 Task: Add Lautus De-Alcoholised Sauvignon Blanc to the cart.
Action: Mouse moved to (861, 317)
Screenshot: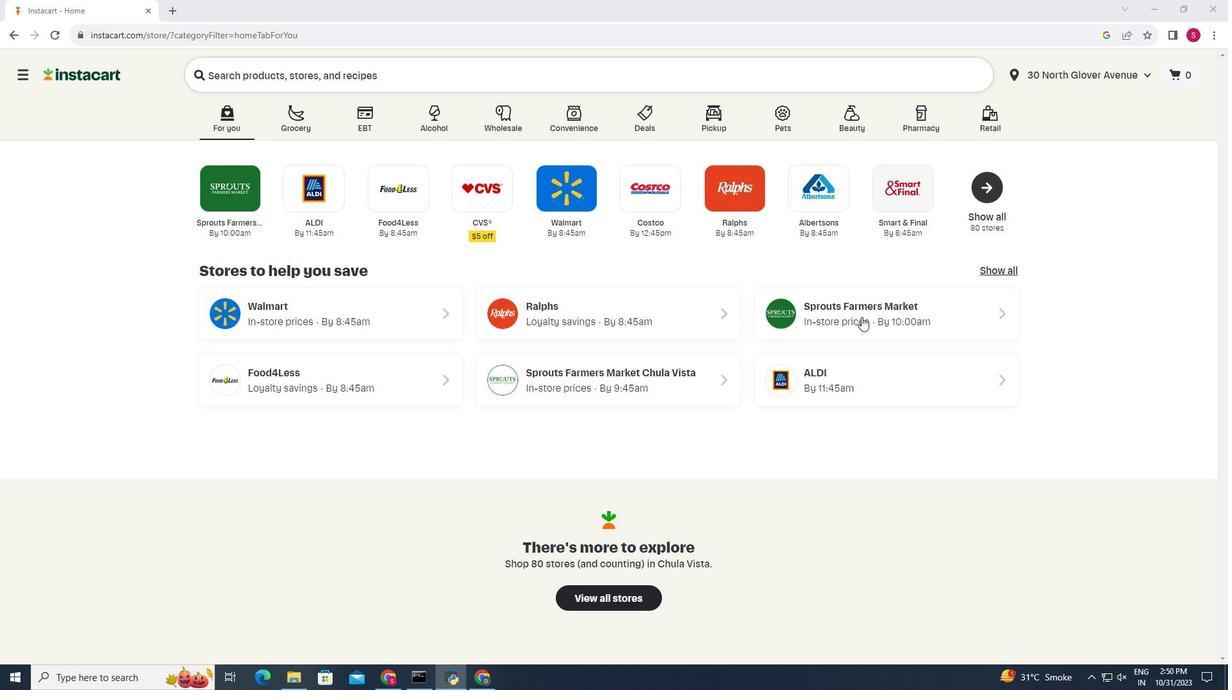 
Action: Mouse pressed left at (861, 317)
Screenshot: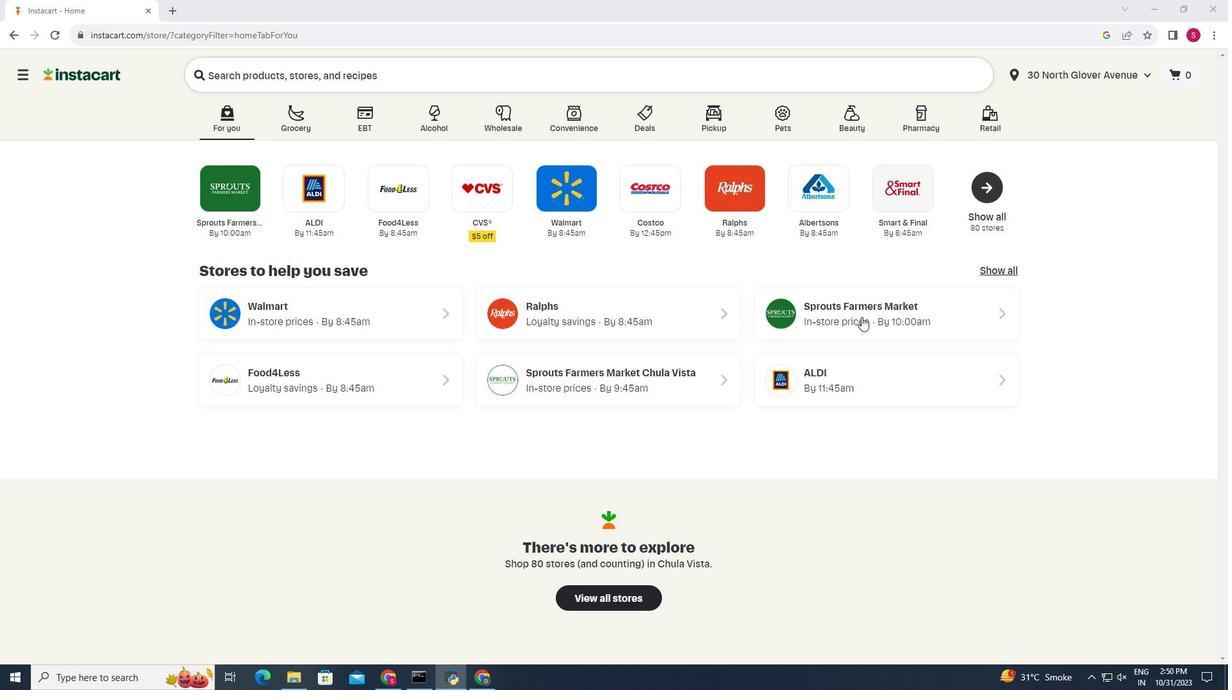 
Action: Mouse moved to (49, 610)
Screenshot: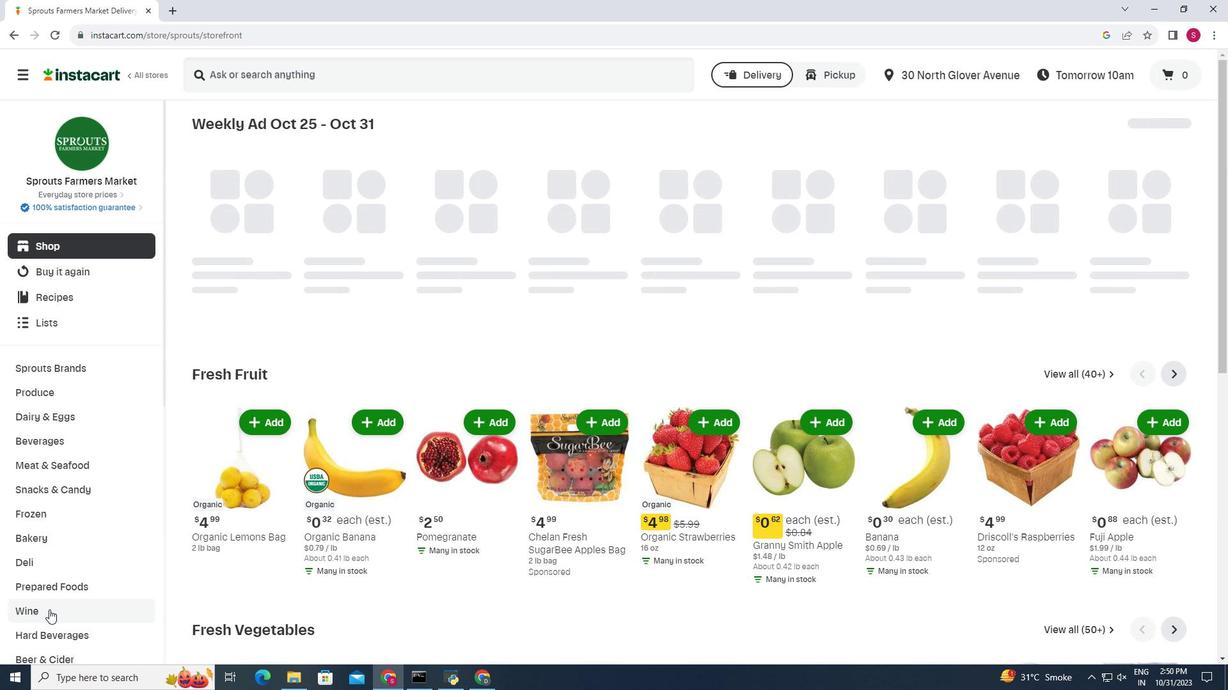 
Action: Mouse pressed left at (49, 610)
Screenshot: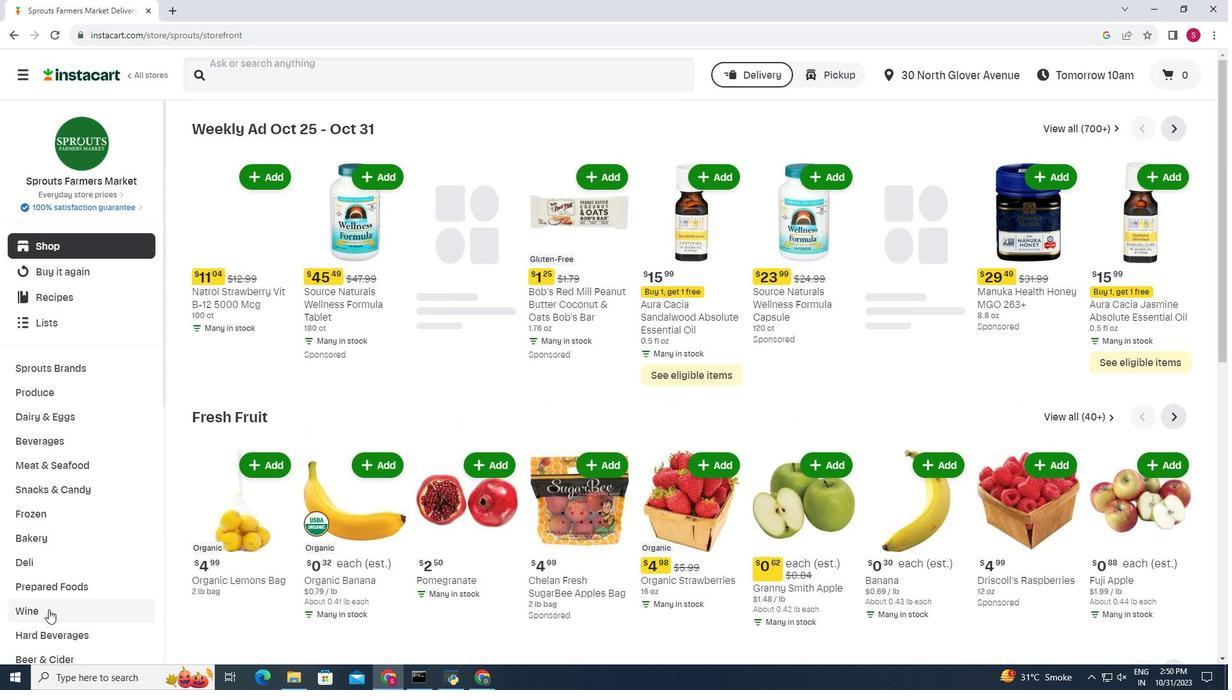 
Action: Mouse moved to (341, 314)
Screenshot: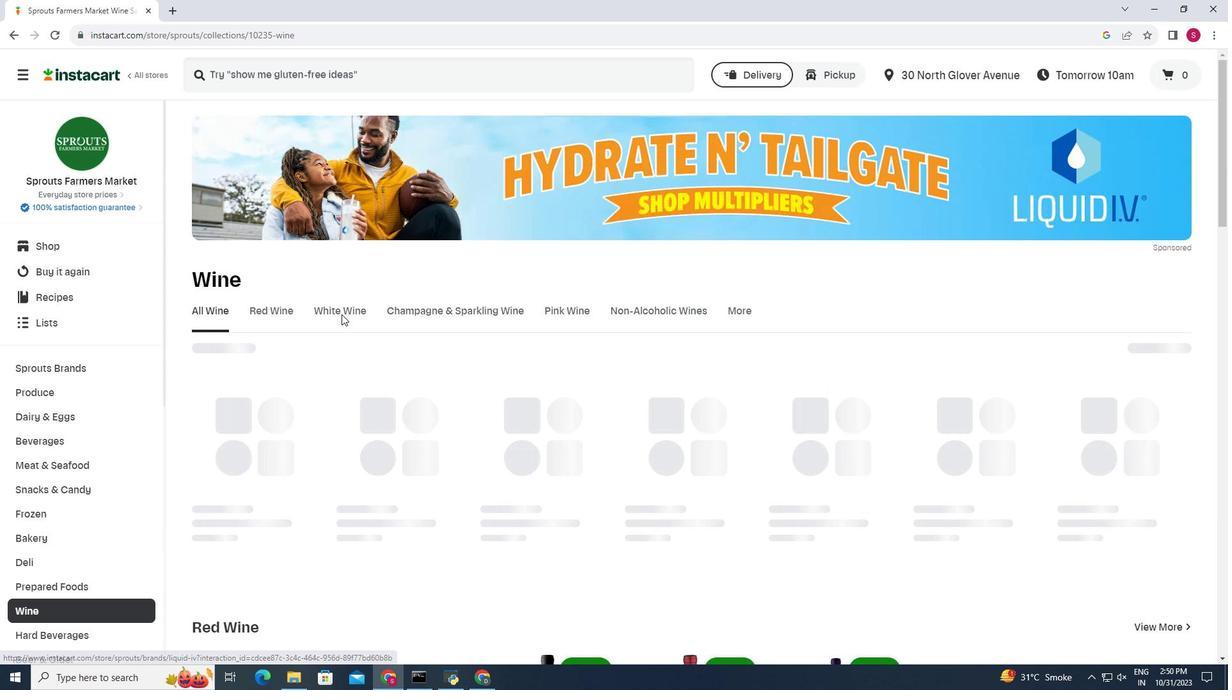 
Action: Mouse pressed left at (341, 314)
Screenshot: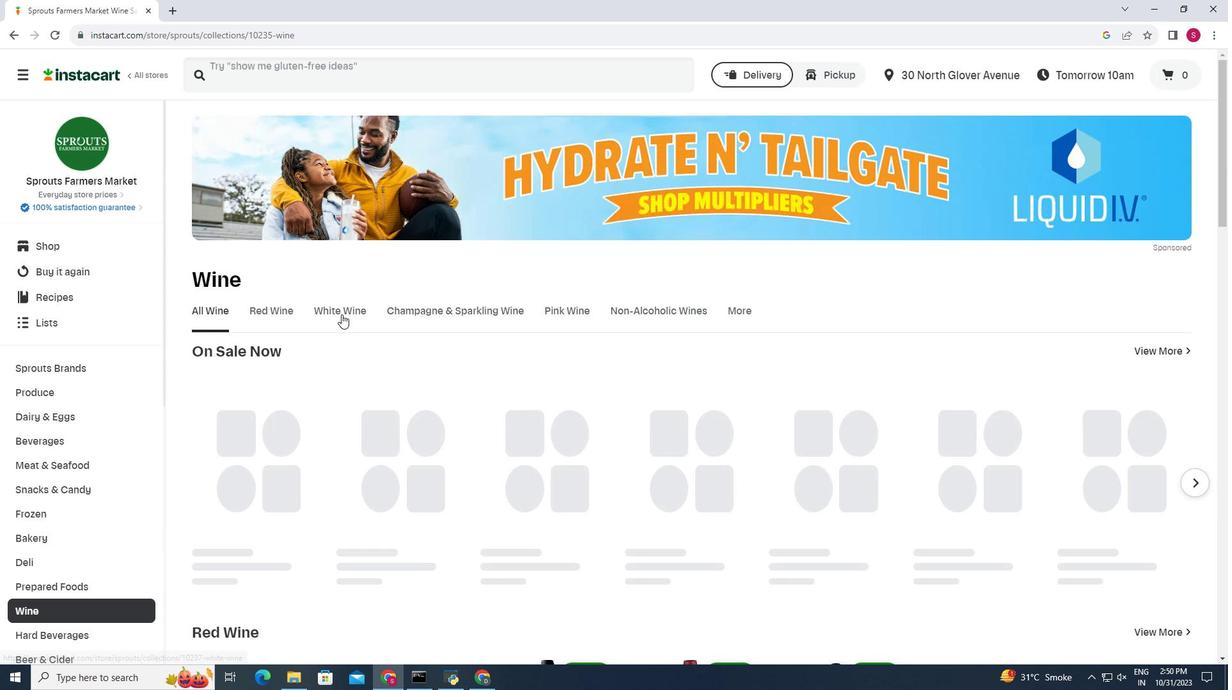 
Action: Mouse moved to (325, 358)
Screenshot: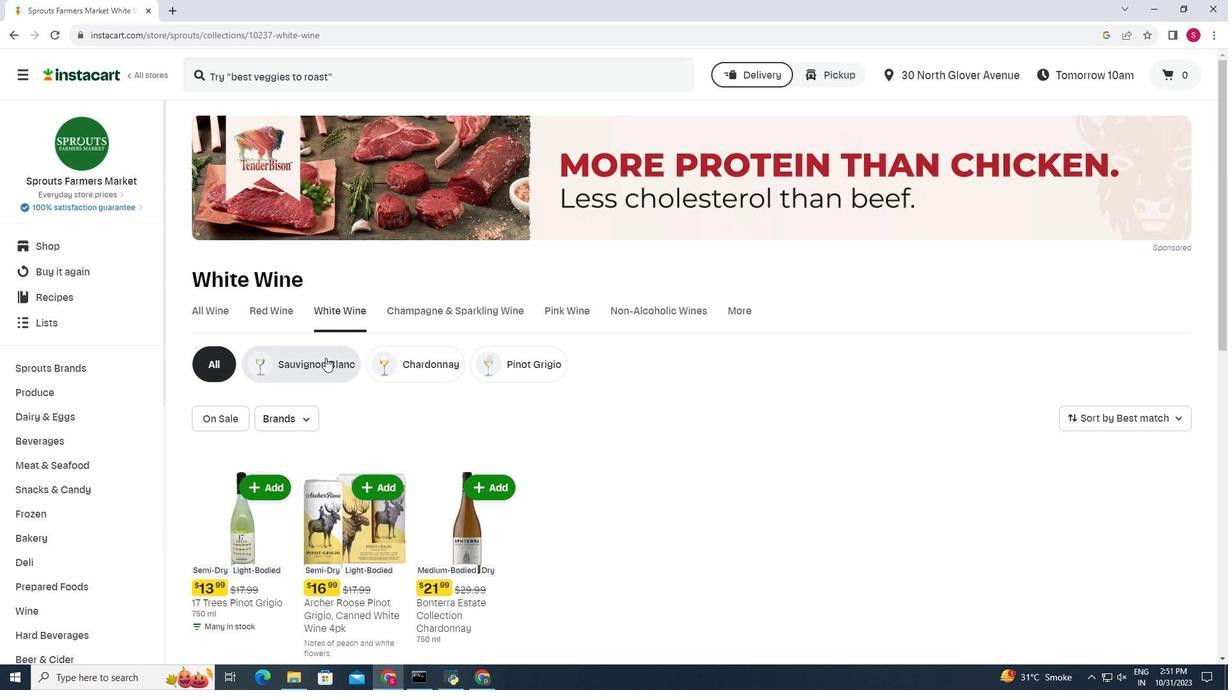 
Action: Mouse pressed left at (325, 358)
Screenshot: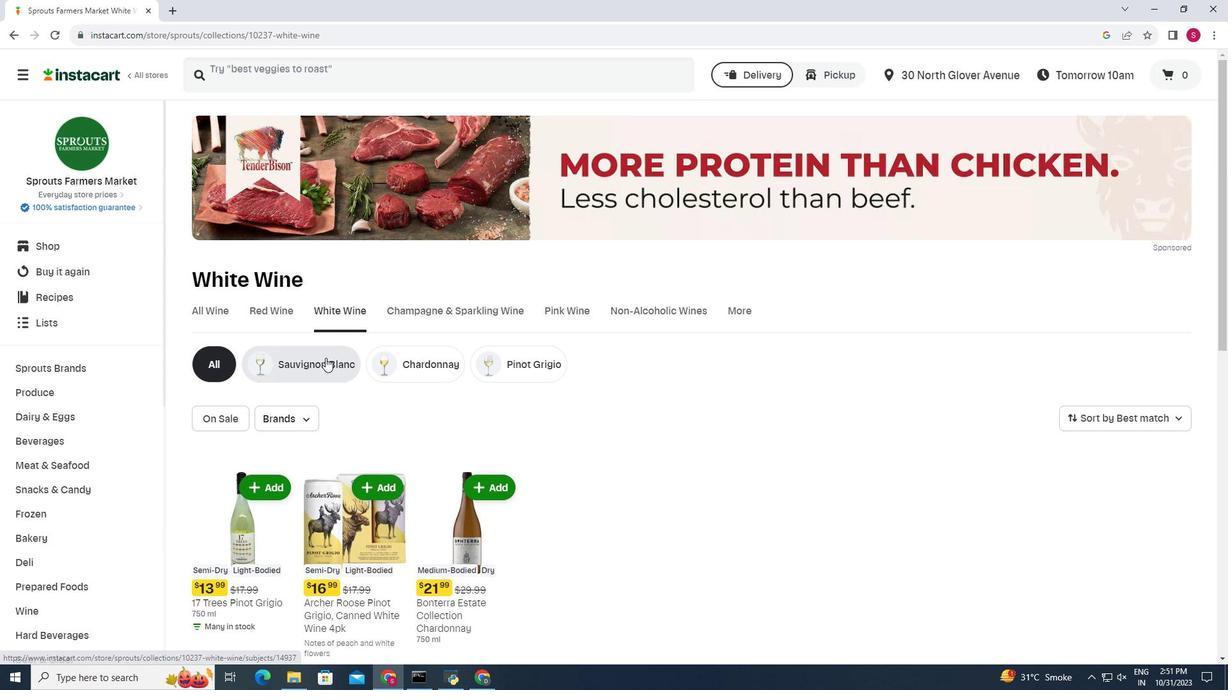 
Action: Mouse moved to (914, 330)
Screenshot: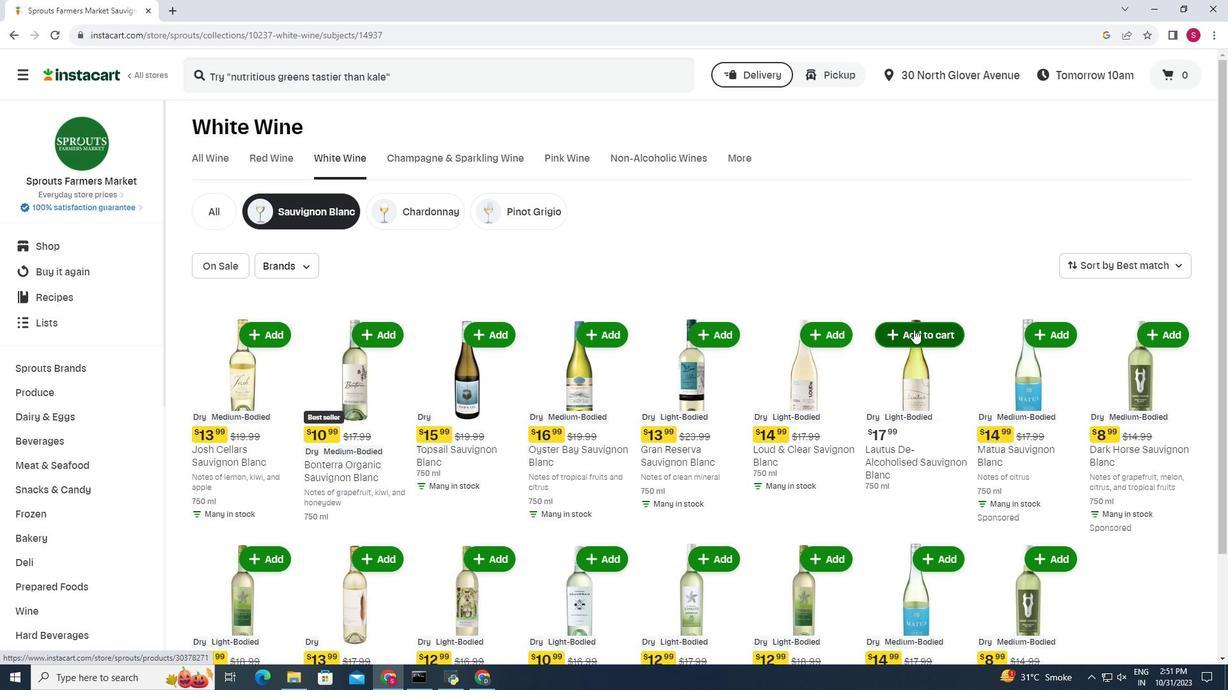 
Action: Mouse pressed left at (914, 330)
Screenshot: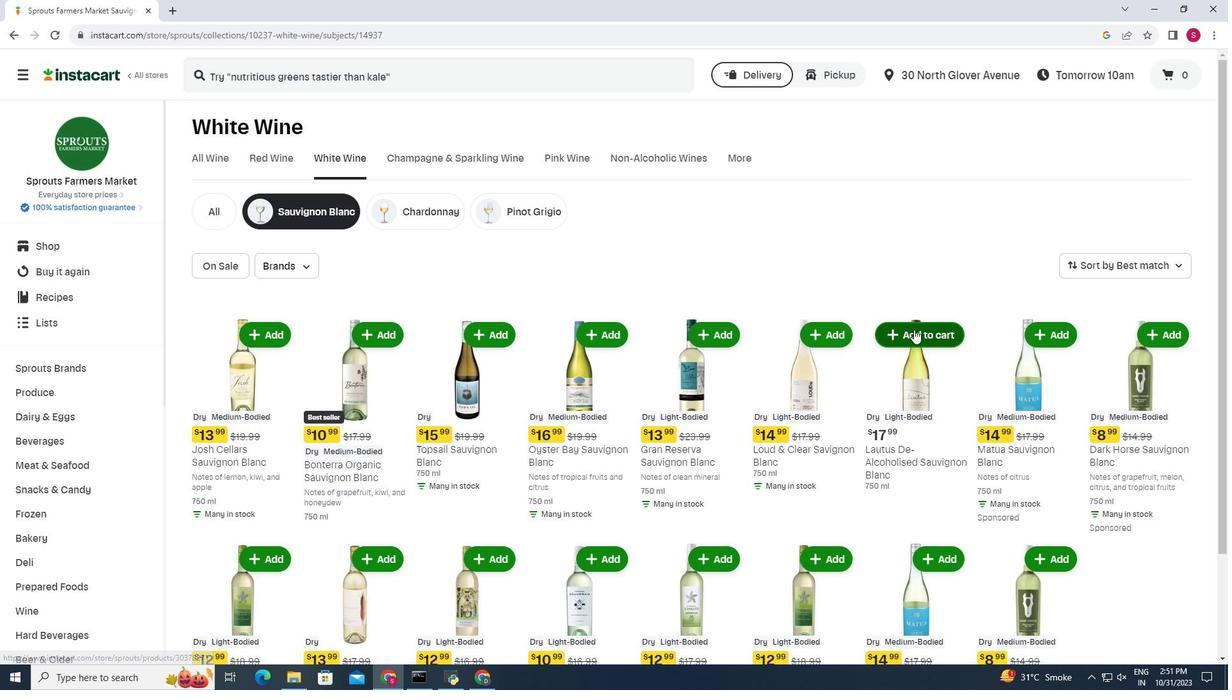 
Action: Mouse moved to (905, 323)
Screenshot: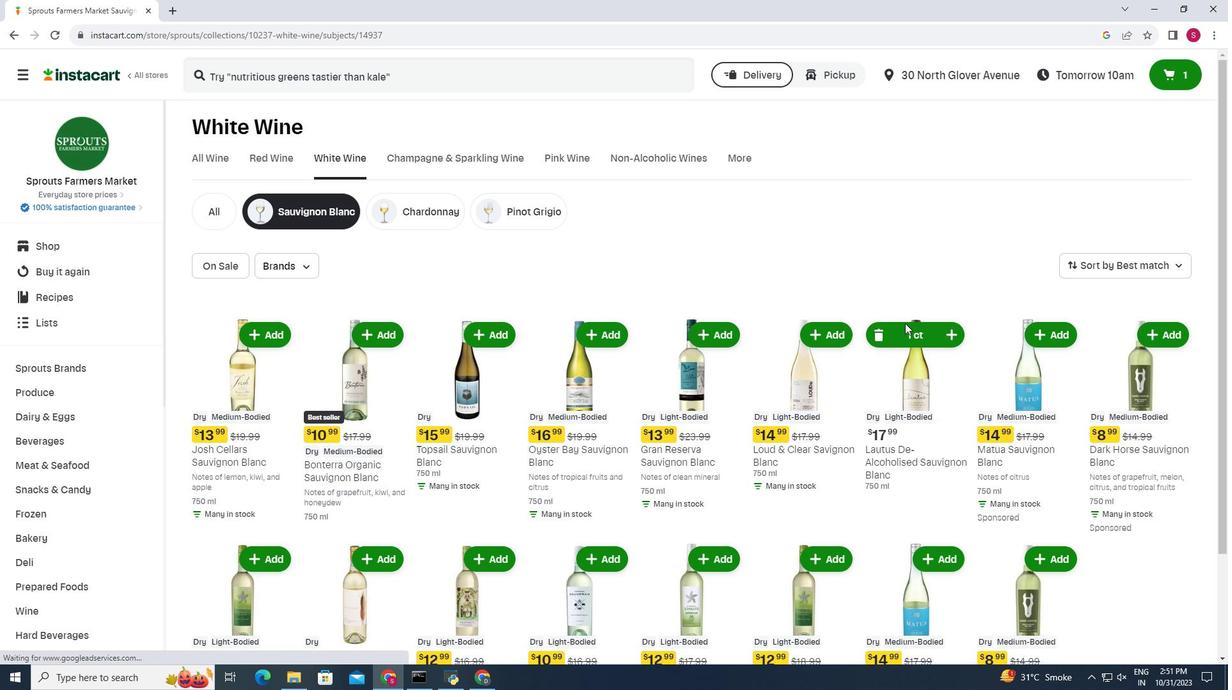 
